 Task: Cancel response.
Action: Mouse moved to (511, 58)
Screenshot: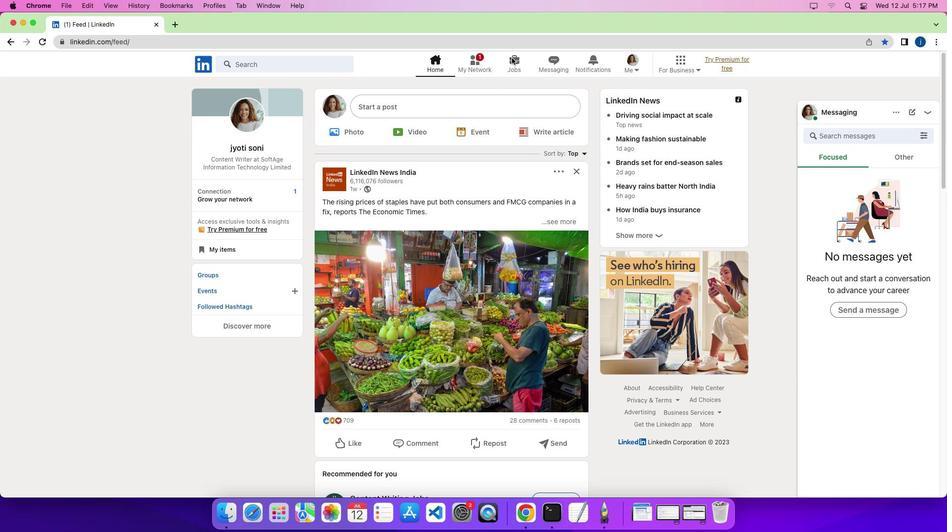
Action: Mouse pressed left at (511, 58)
Screenshot: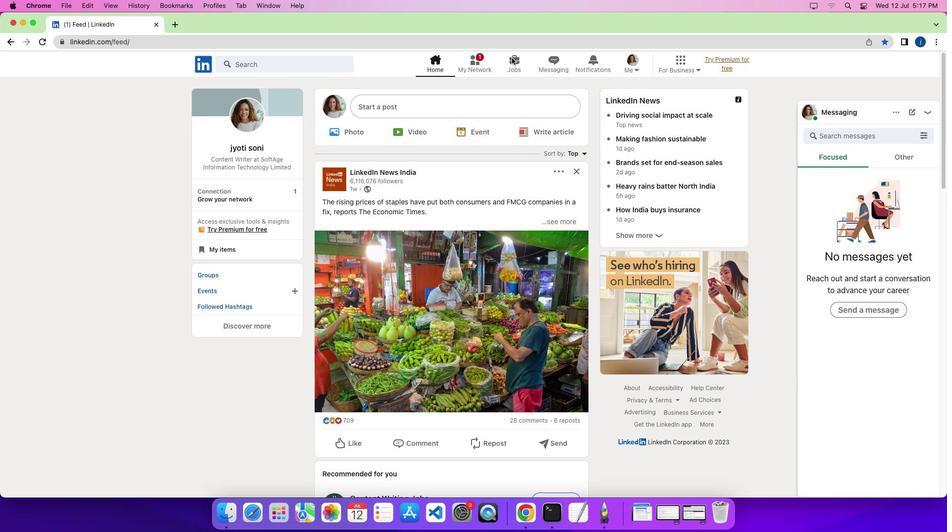 
Action: Mouse pressed left at (511, 58)
Screenshot: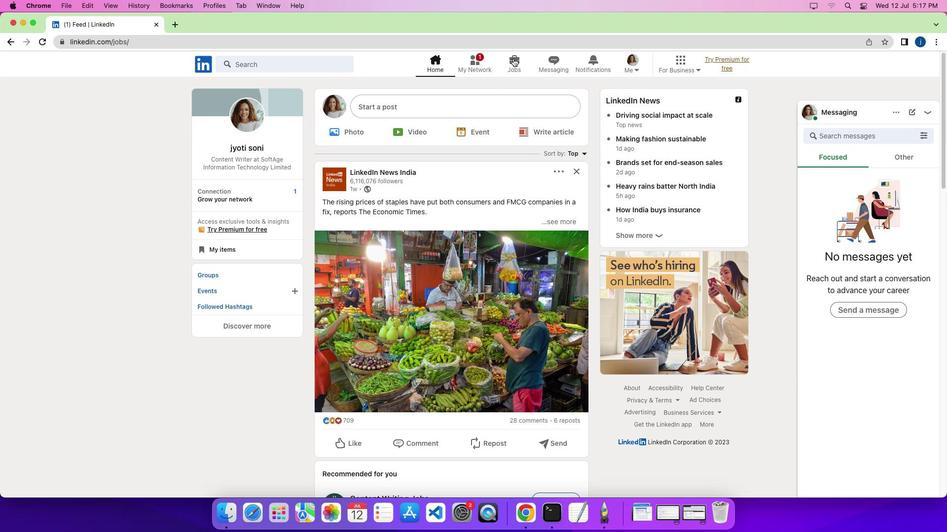 
Action: Mouse moved to (253, 178)
Screenshot: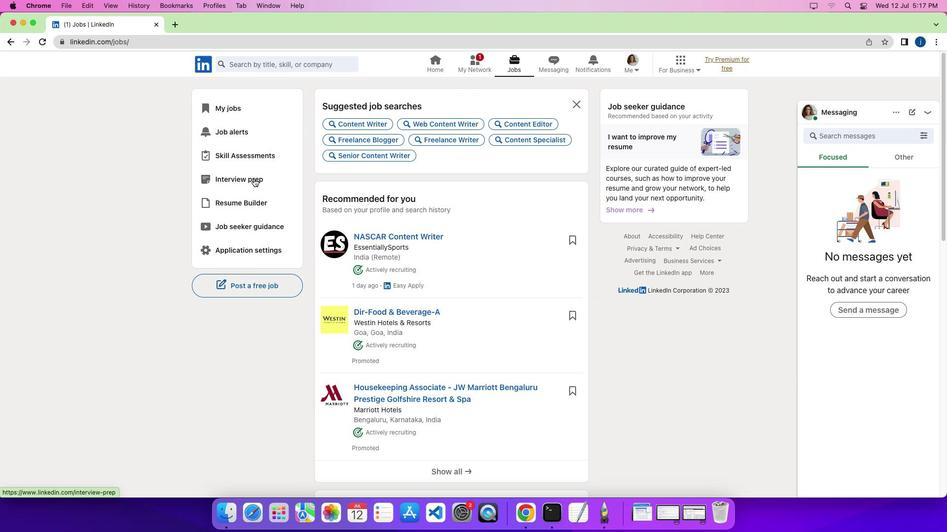 
Action: Mouse pressed left at (253, 178)
Screenshot: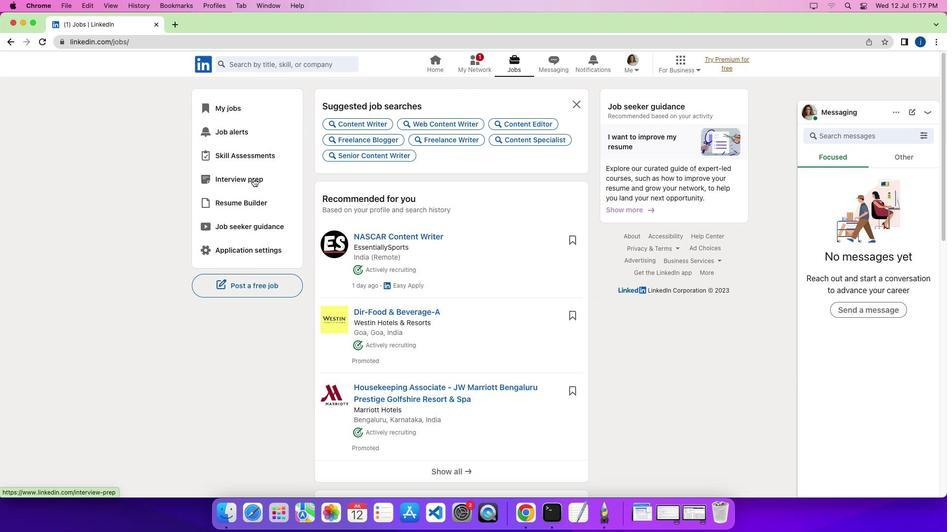
Action: Mouse moved to (316, 106)
Screenshot: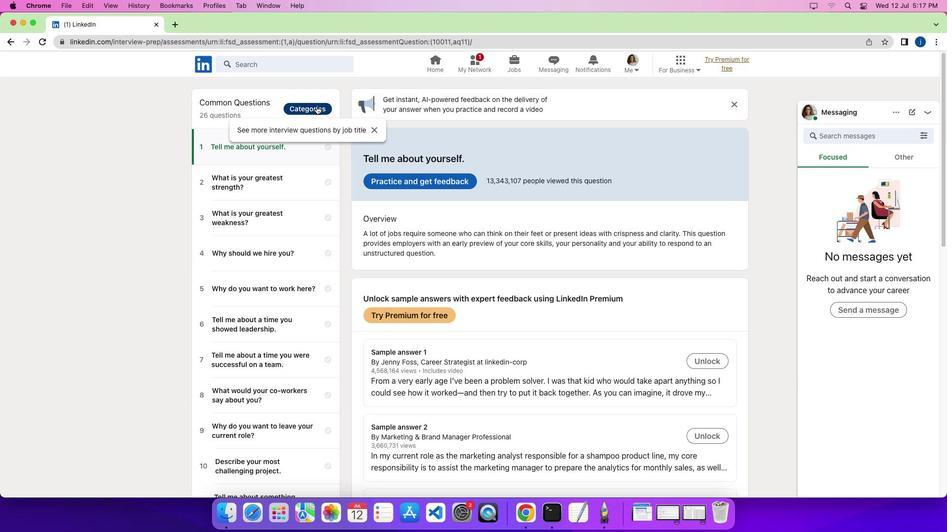 
Action: Mouse pressed left at (316, 106)
Screenshot: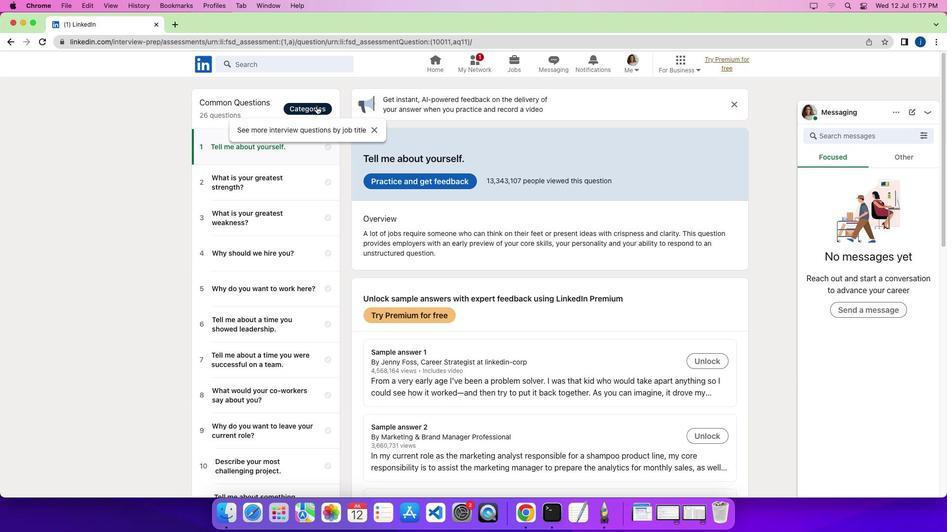 
Action: Mouse moved to (266, 369)
Screenshot: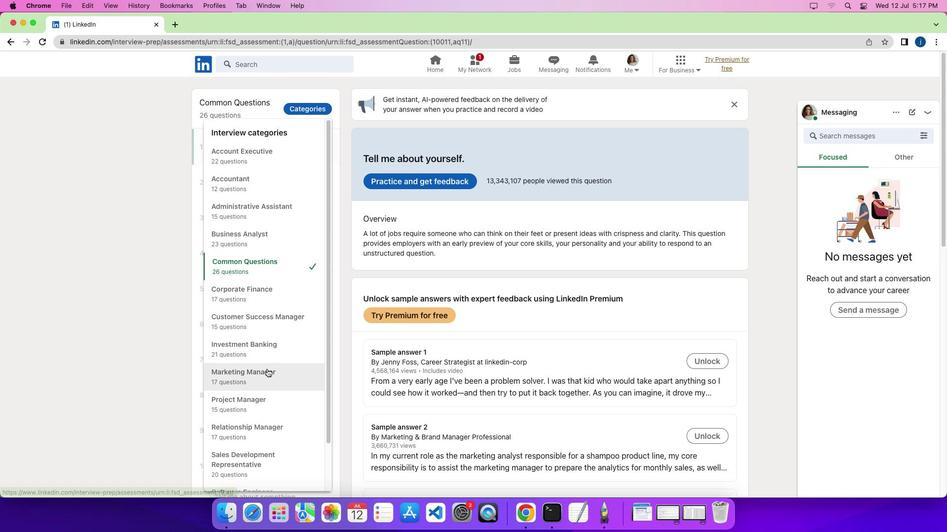 
Action: Mouse pressed left at (266, 369)
Screenshot: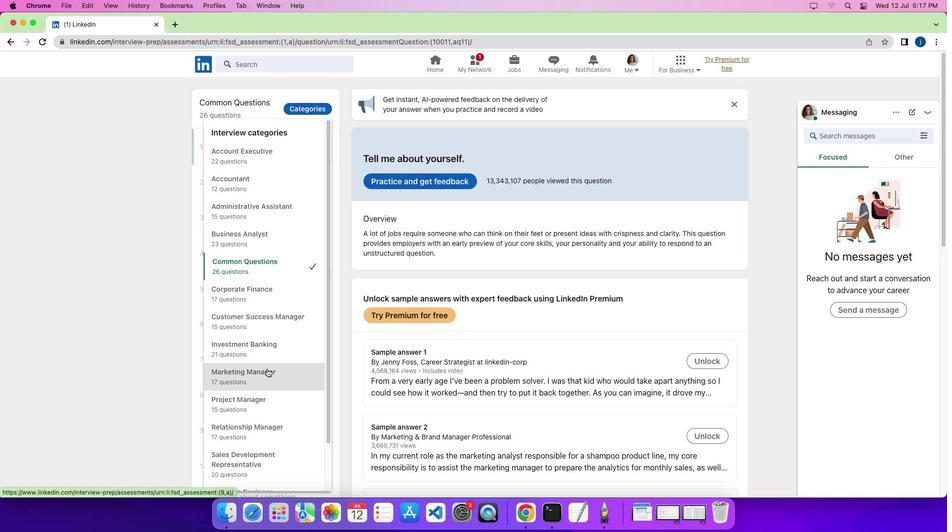 
Action: Mouse moved to (254, 427)
Screenshot: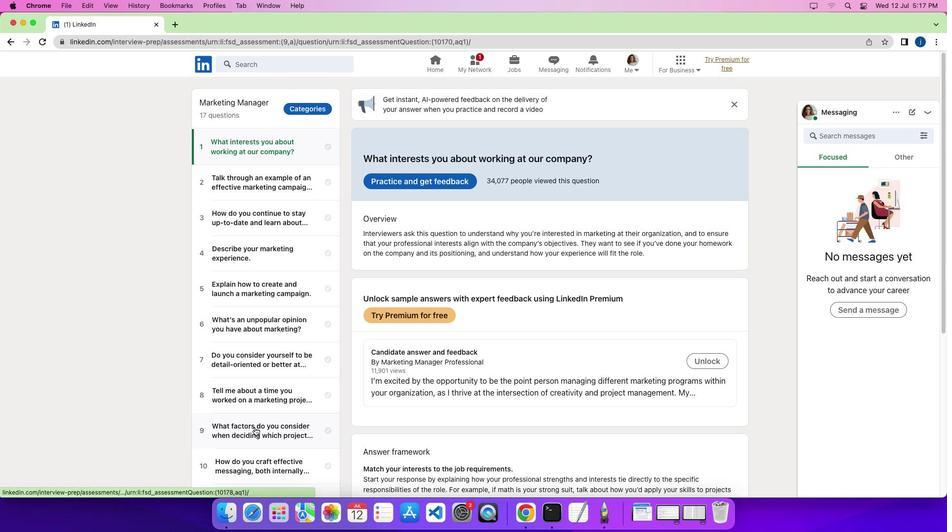 
Action: Mouse pressed left at (254, 427)
Screenshot: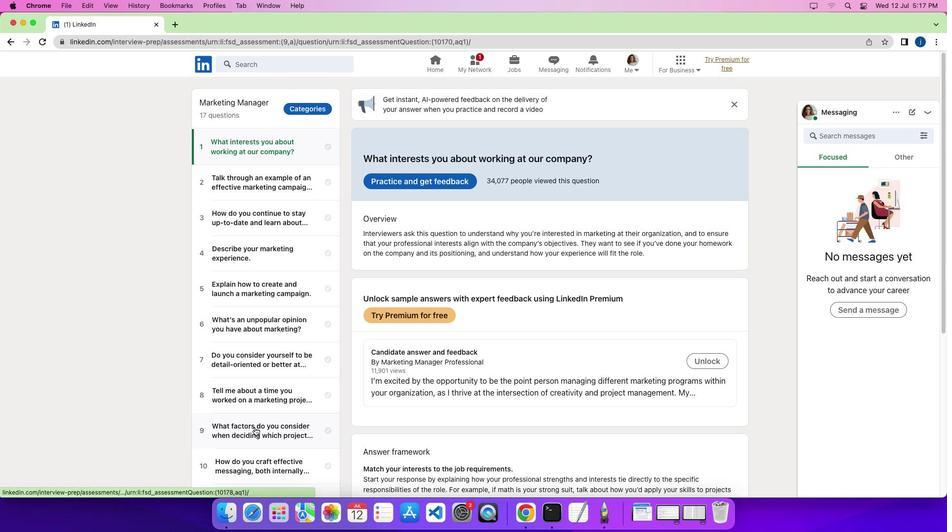 
Action: Mouse moved to (412, 189)
Screenshot: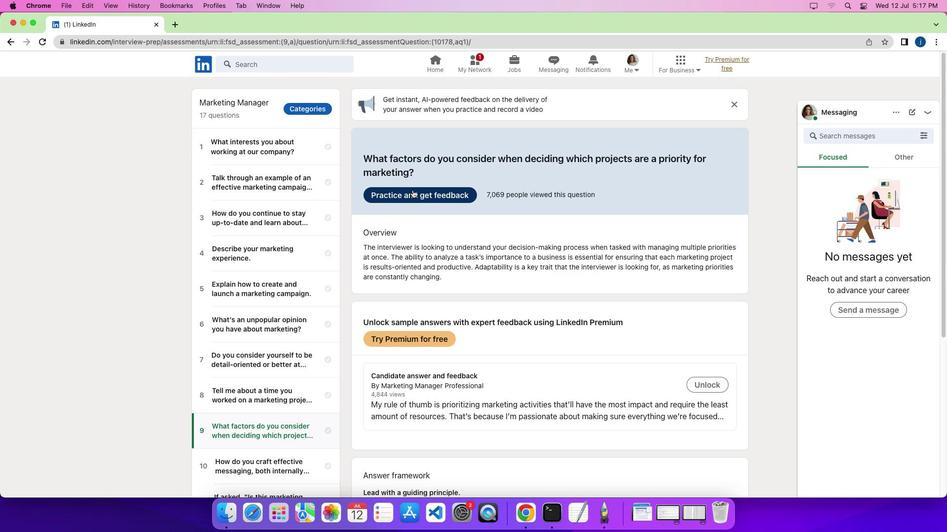 
Action: Mouse pressed left at (412, 189)
Screenshot: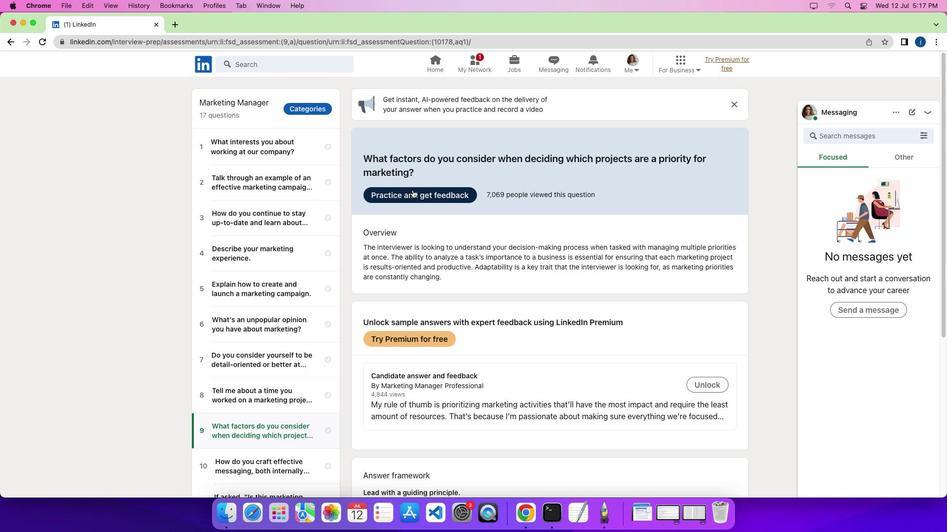 
Action: Mouse moved to (453, 320)
Screenshot: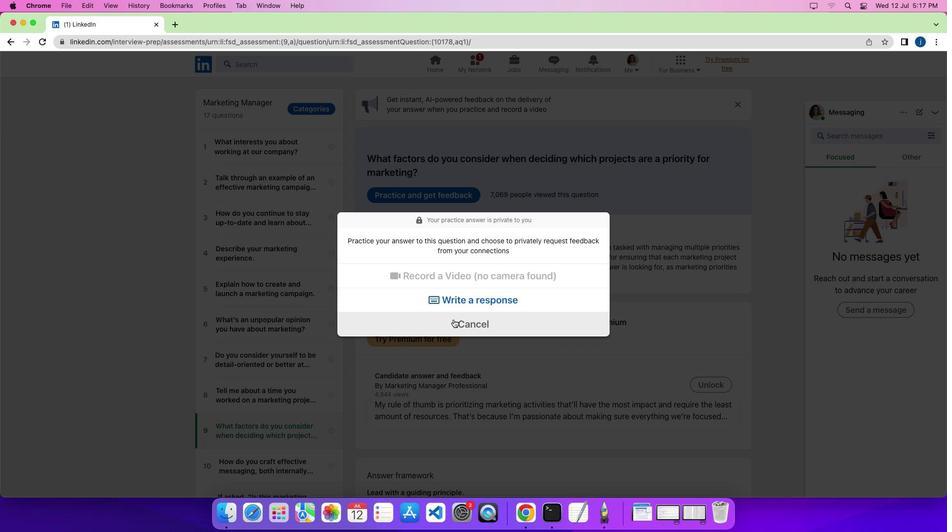 
Action: Mouse pressed left at (453, 320)
Screenshot: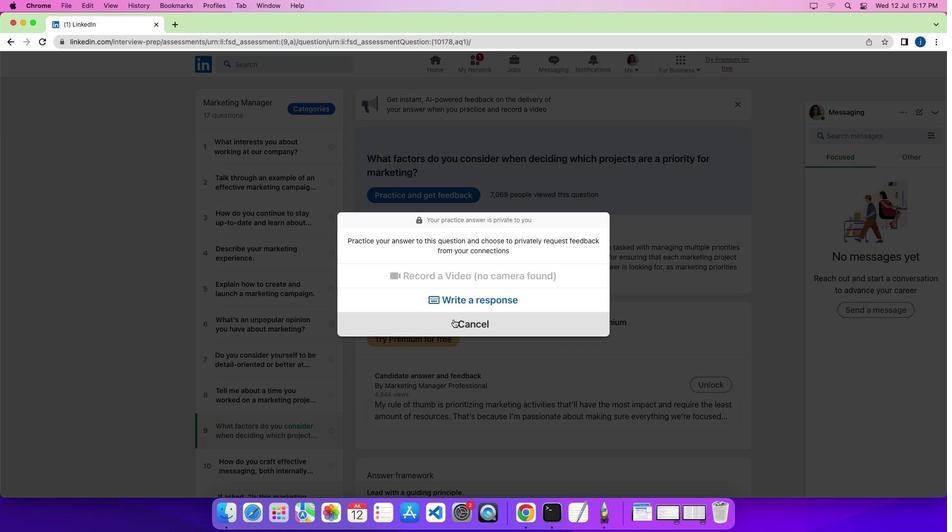 
Action: Mouse moved to (463, 327)
Screenshot: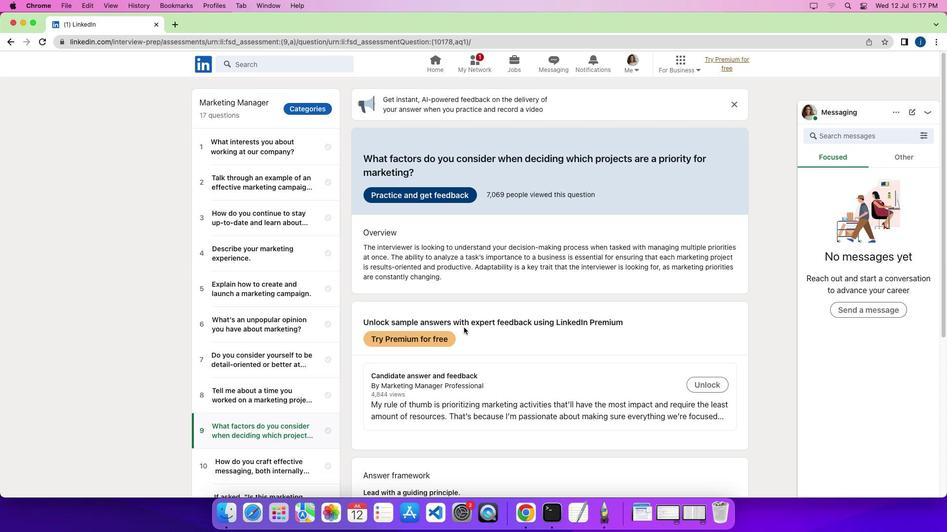 
